 Task: Create in the project VitalTech and in the Backlog issue 'Develop a new tool for automated testing of database management systems' a child issue 'Email campaign segmentation testing and optimization', and assign it to team member softage.1@softage.net.
Action: Mouse moved to (242, 66)
Screenshot: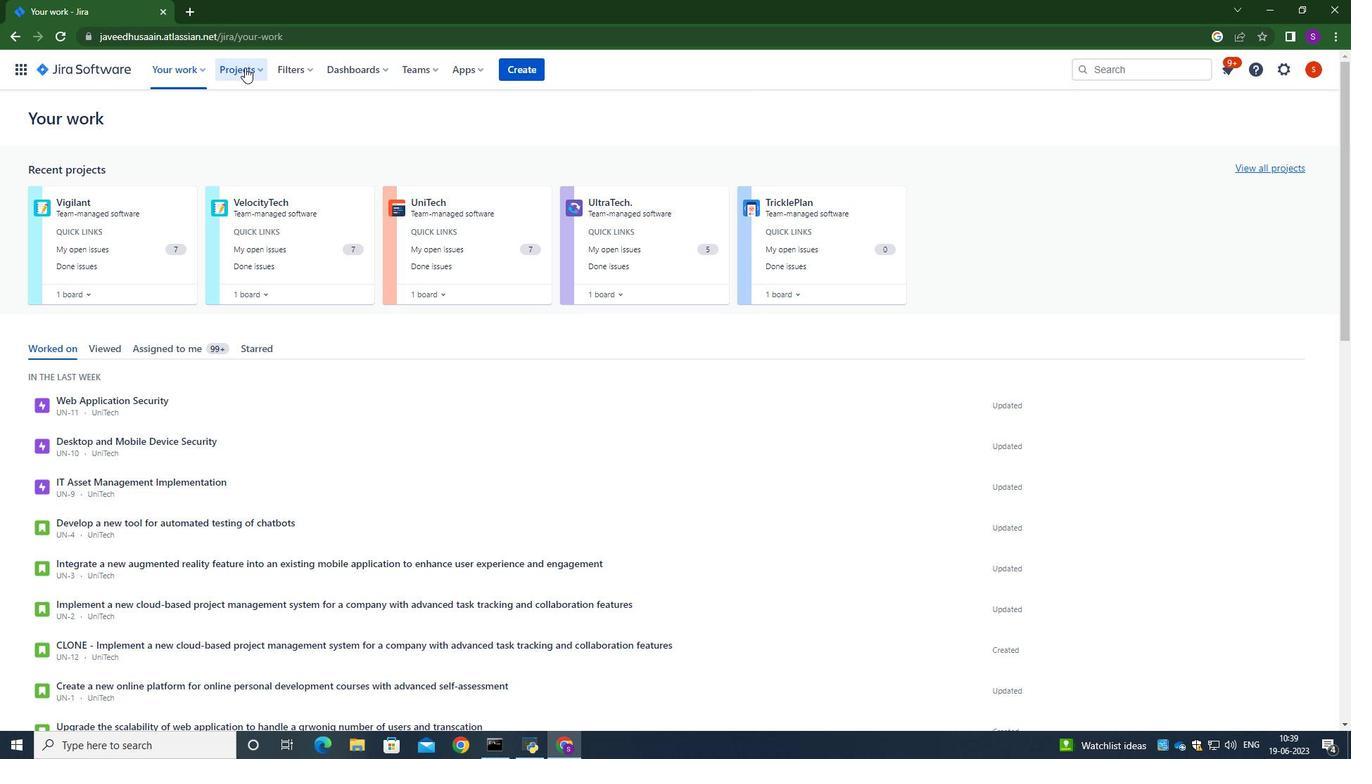 
Action: Mouse pressed left at (242, 66)
Screenshot: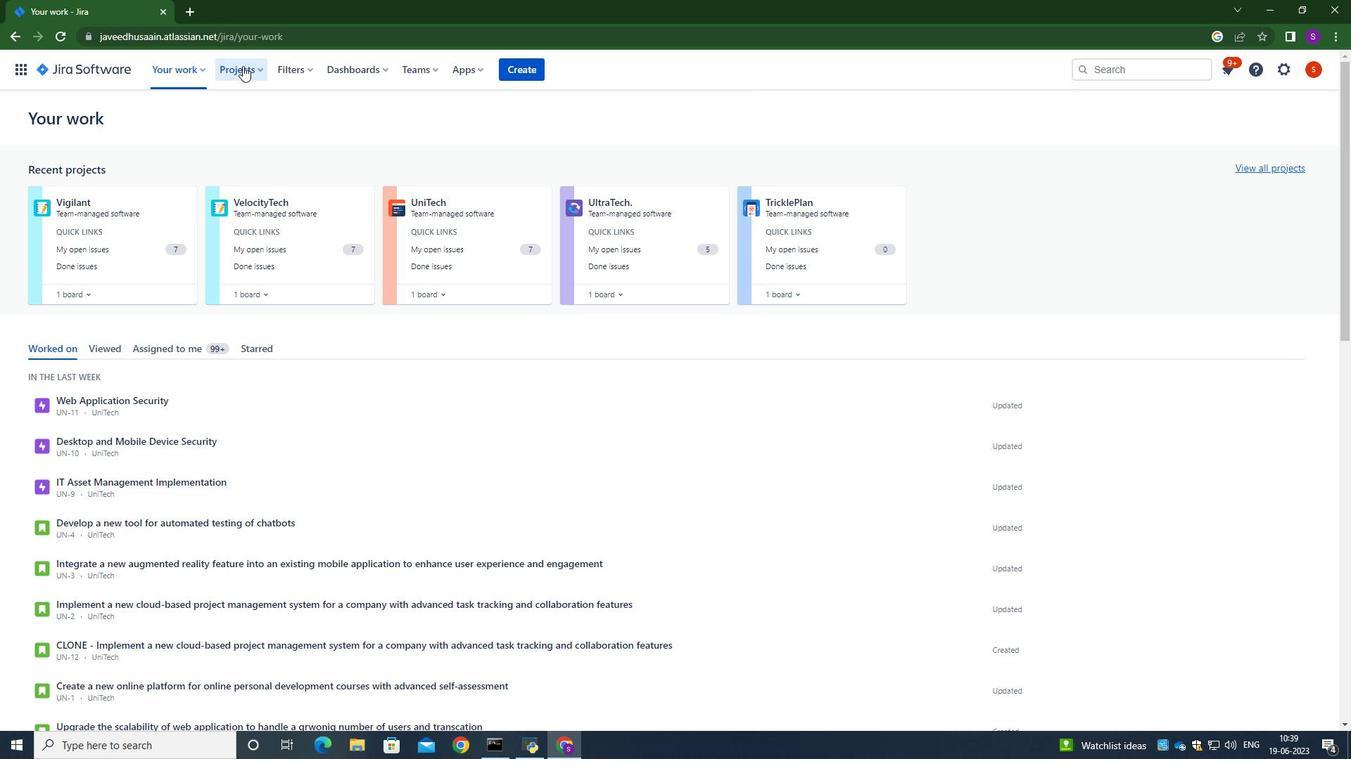 
Action: Mouse moved to (306, 171)
Screenshot: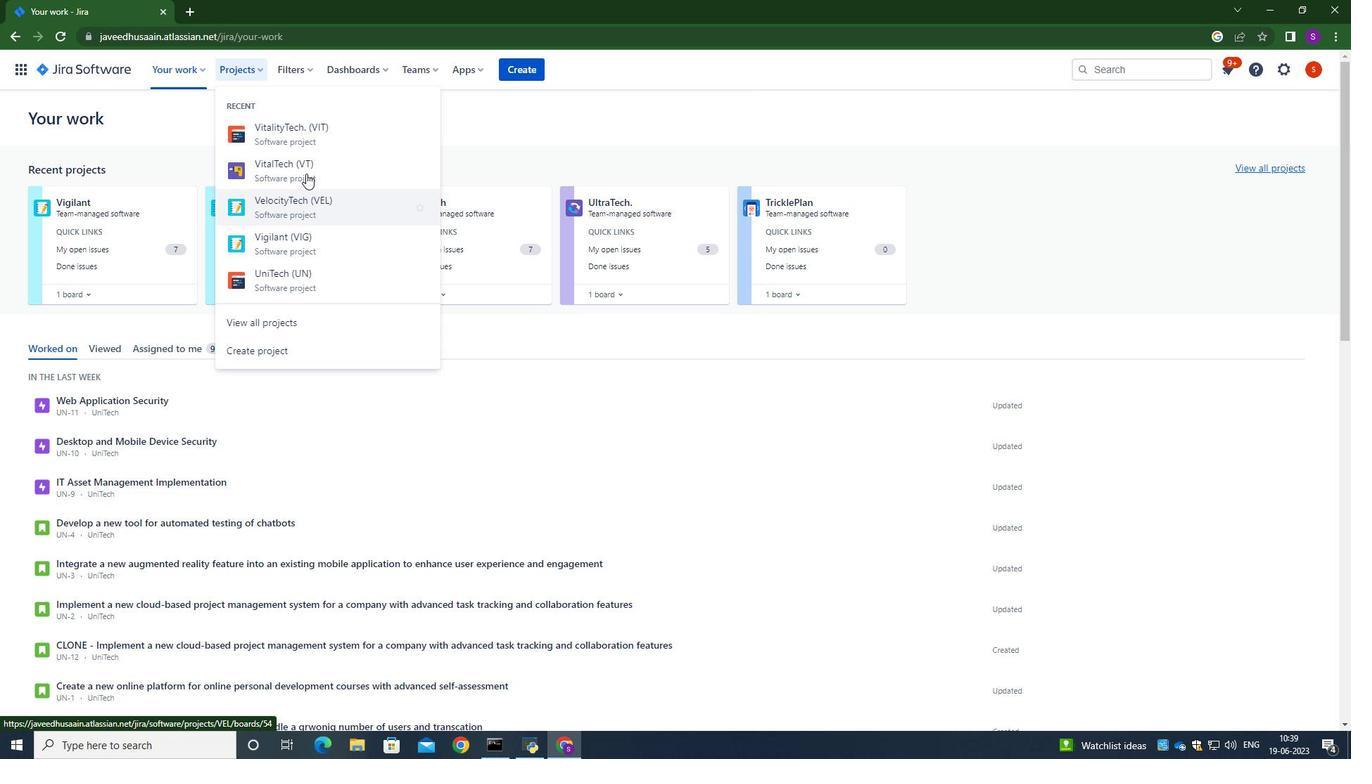 
Action: Mouse pressed left at (306, 171)
Screenshot: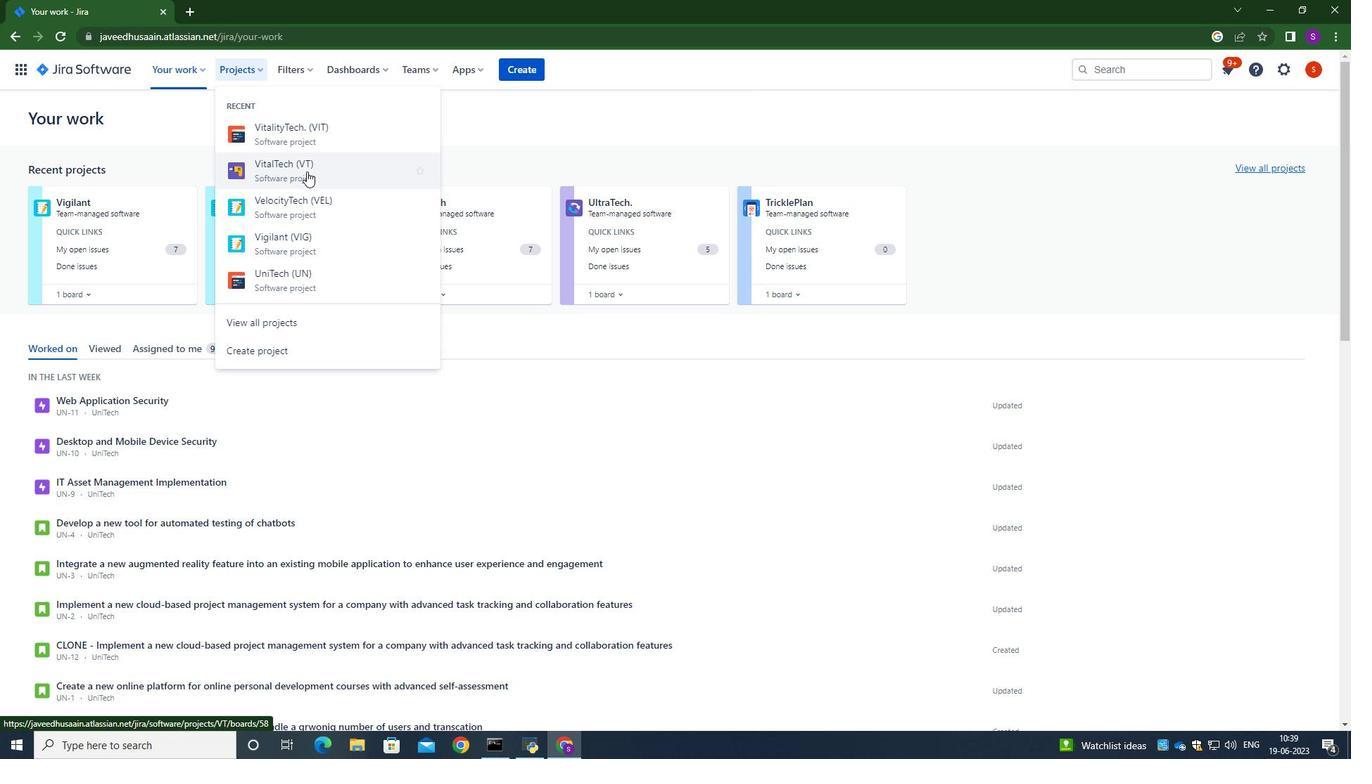 
Action: Mouse moved to (99, 217)
Screenshot: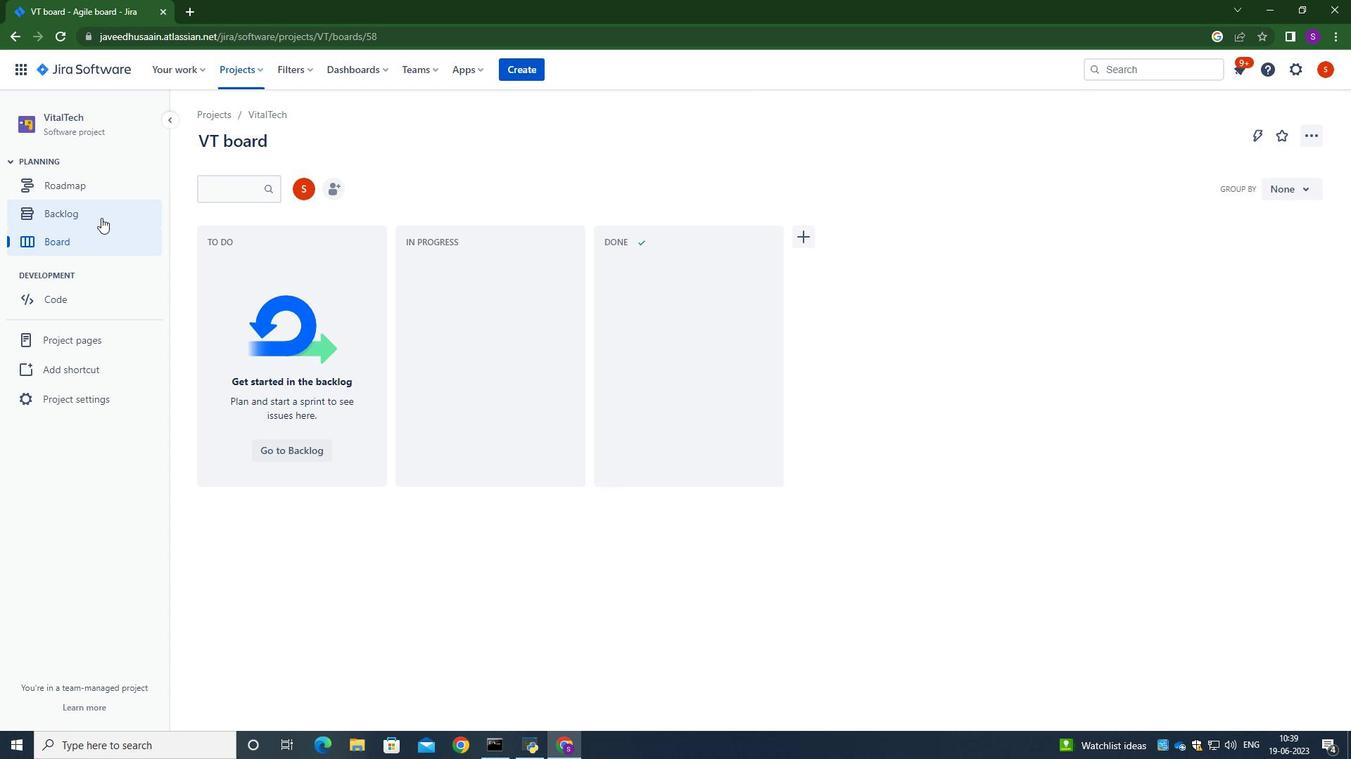 
Action: Mouse pressed left at (99, 217)
Screenshot: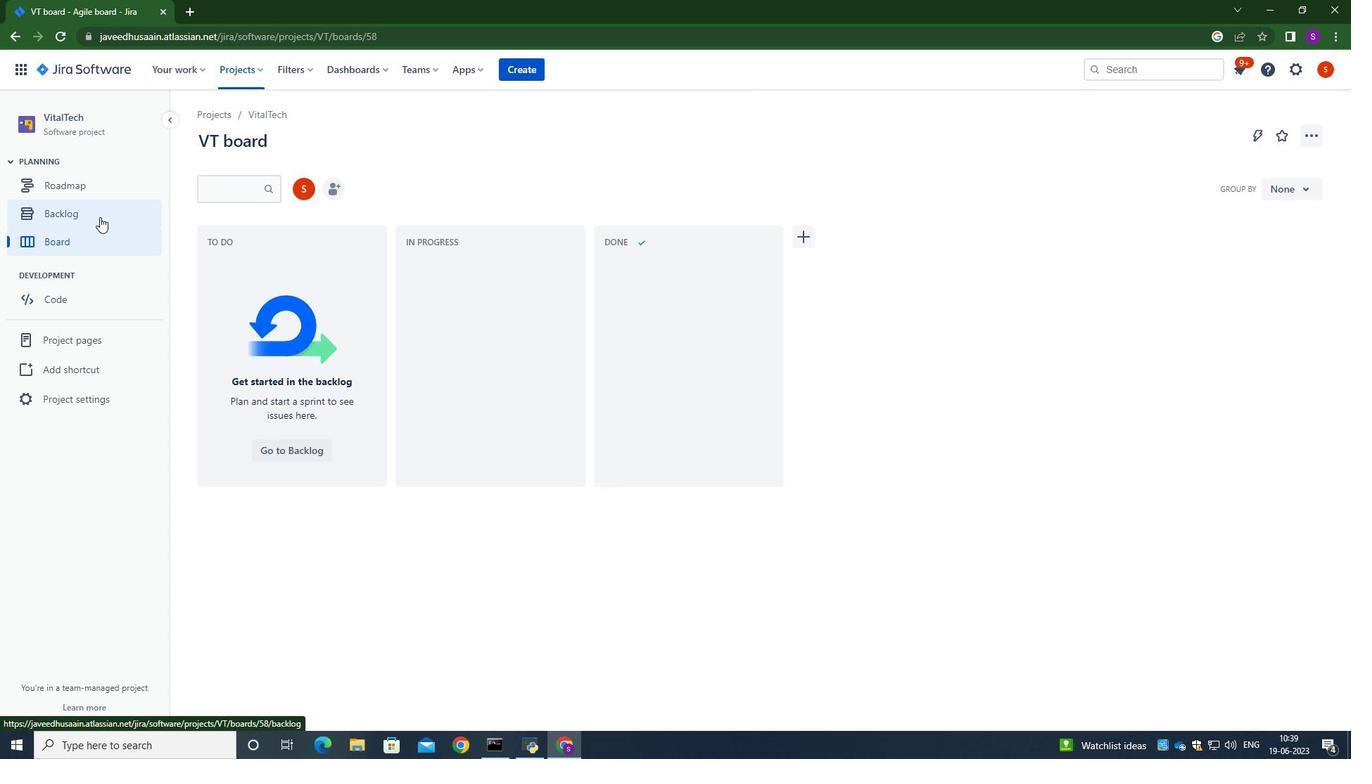 
Action: Mouse moved to (508, 256)
Screenshot: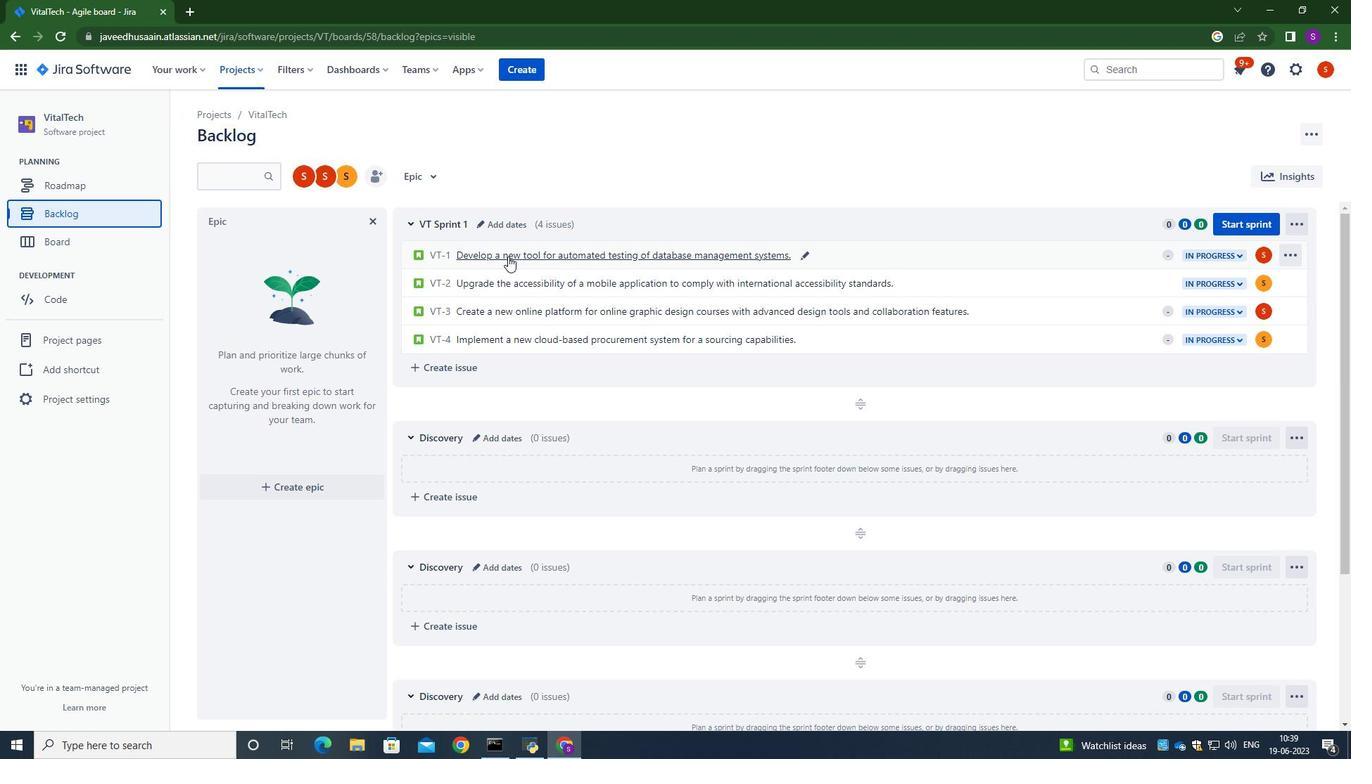 
Action: Mouse pressed left at (508, 256)
Screenshot: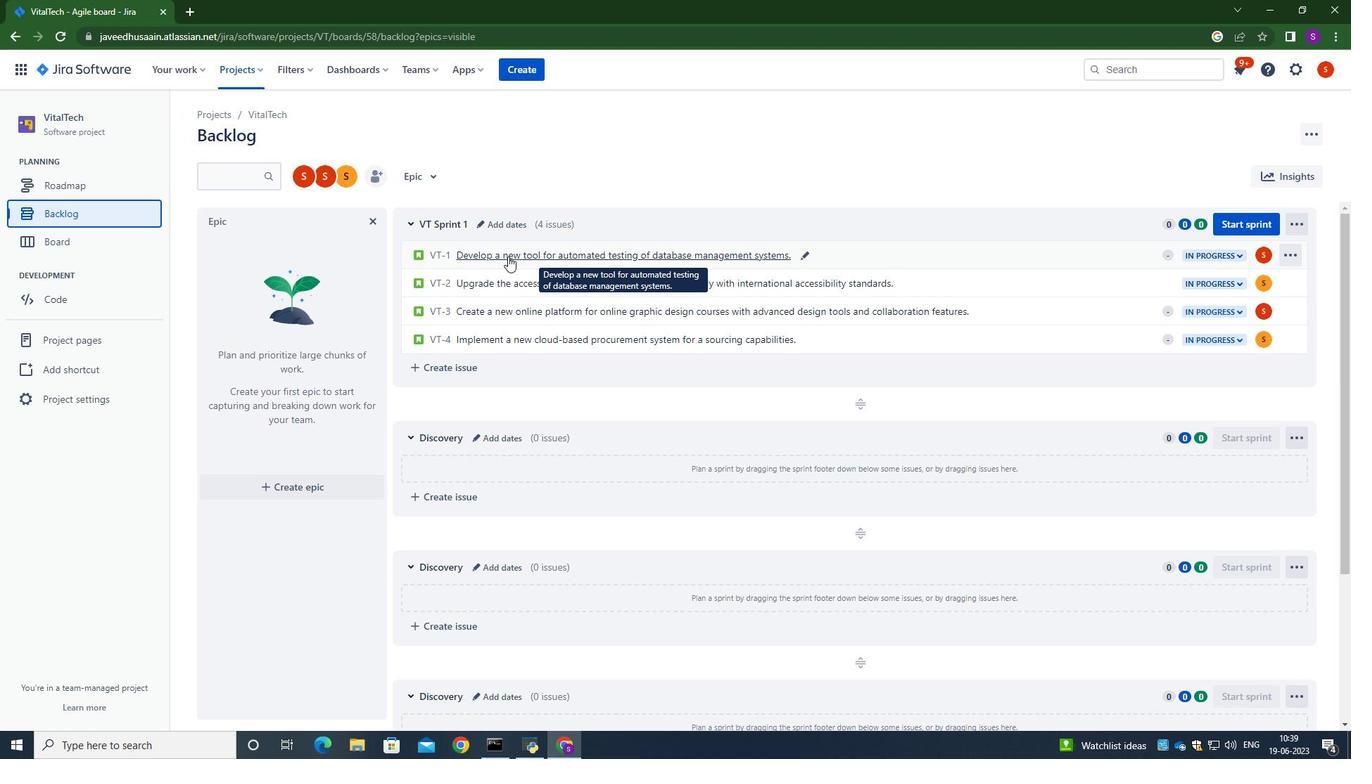 
Action: Mouse moved to (1102, 324)
Screenshot: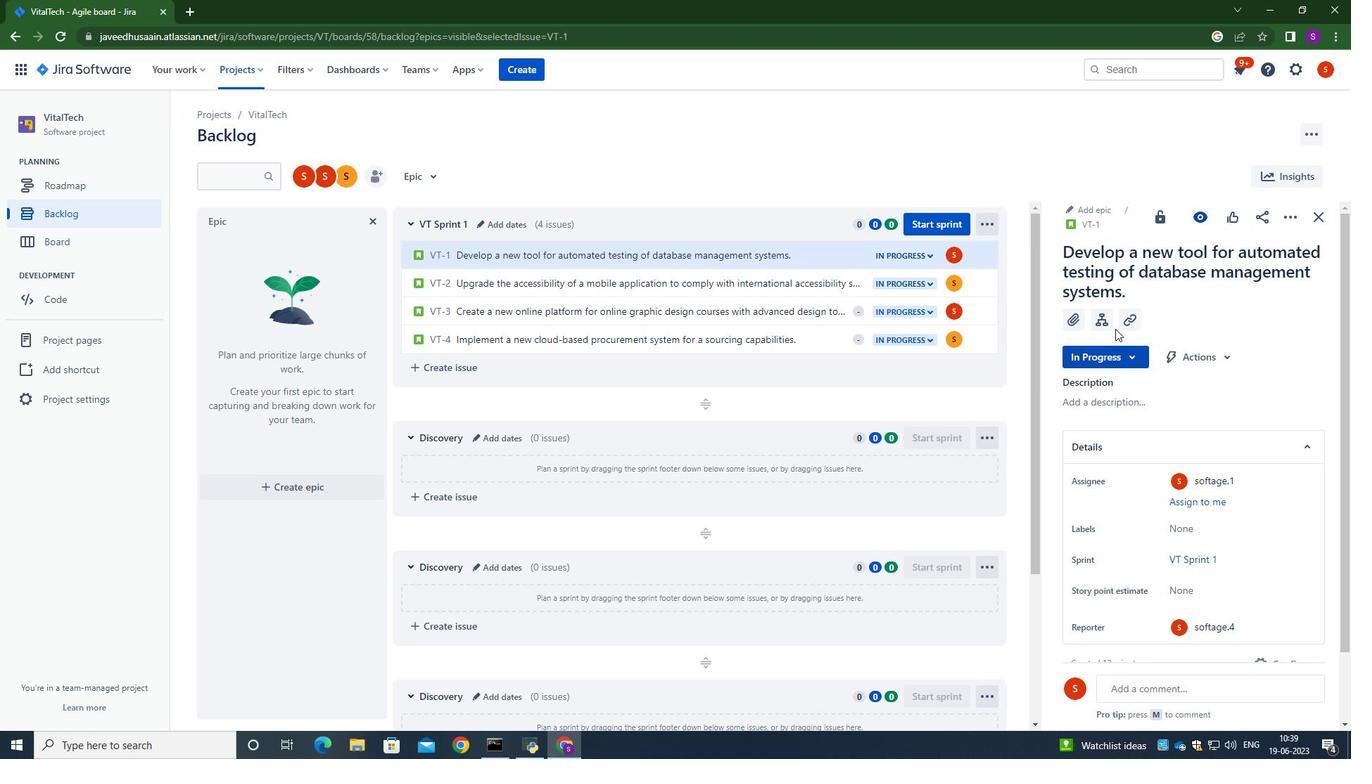 
Action: Mouse pressed left at (1102, 324)
Screenshot: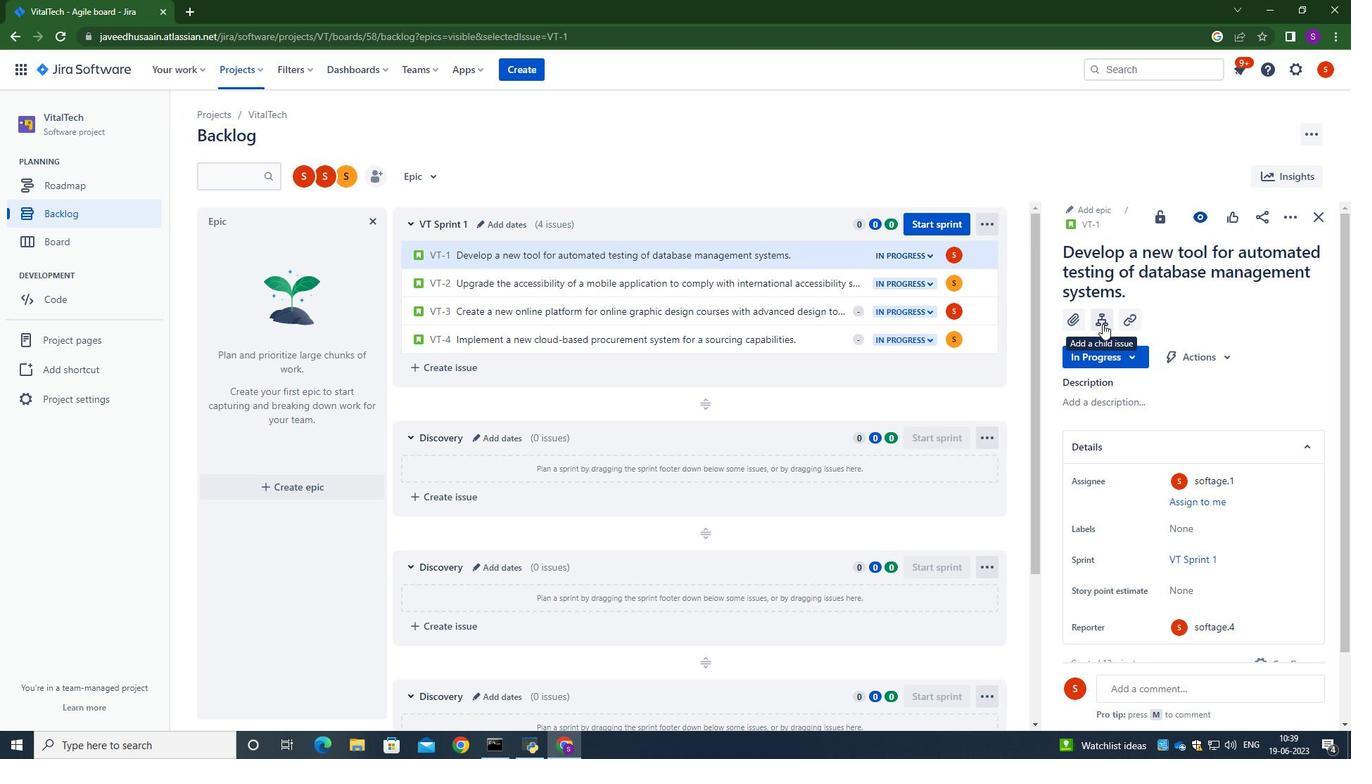 
Action: Mouse moved to (1135, 451)
Screenshot: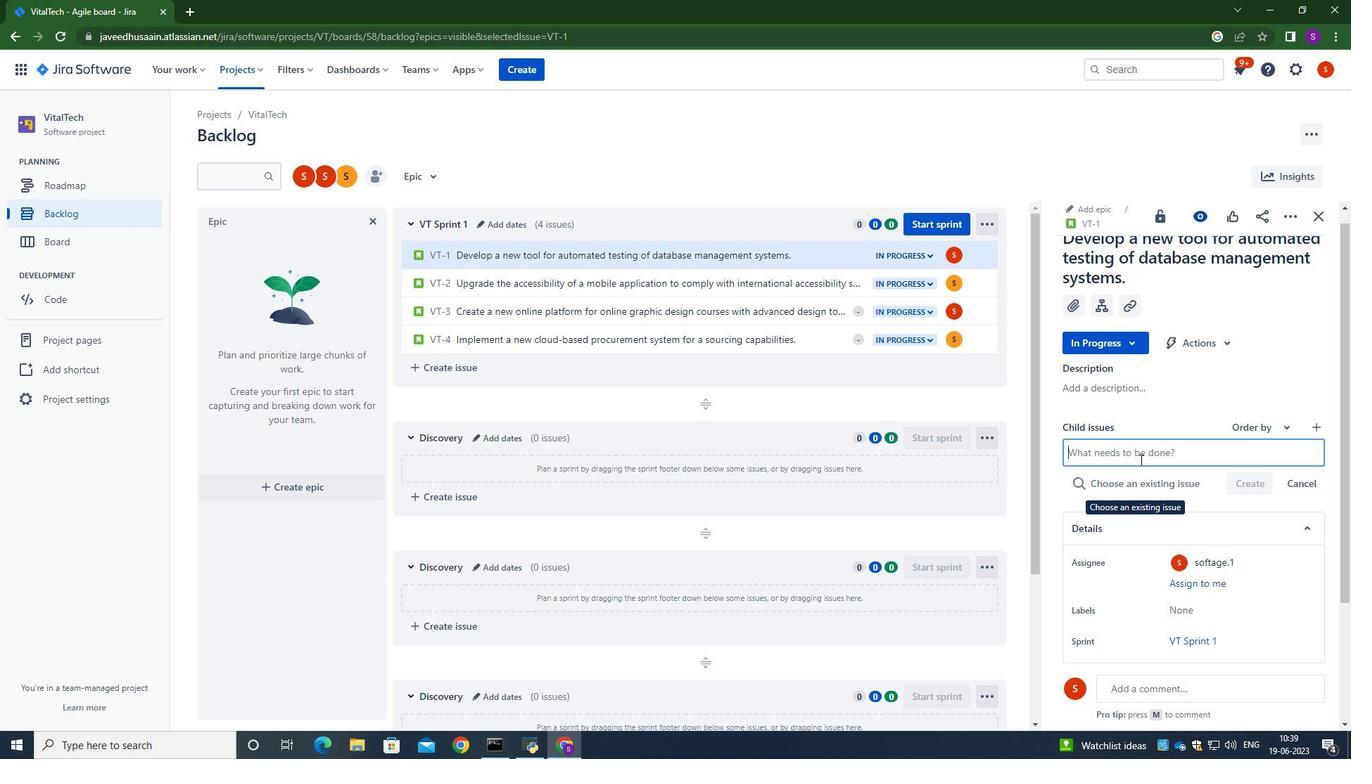 
Action: Mouse pressed left at (1135, 451)
Screenshot: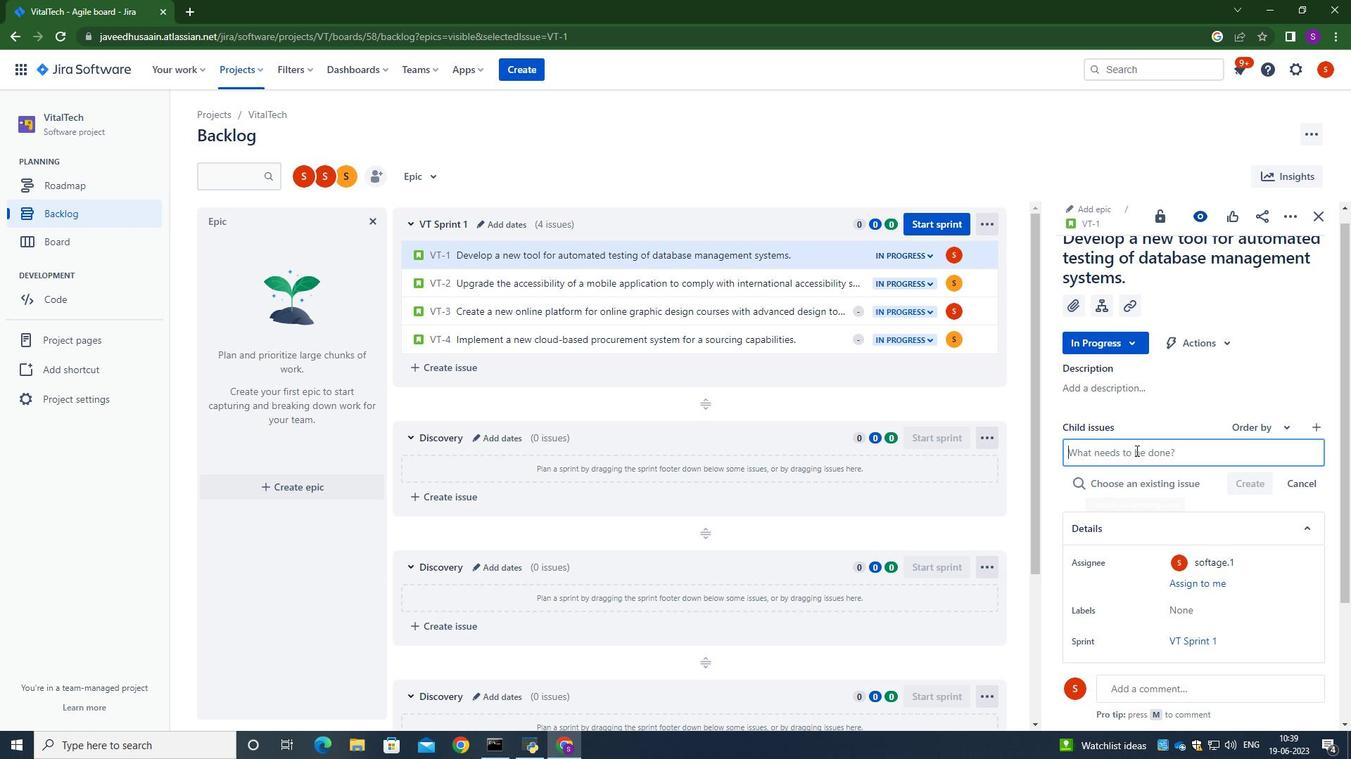 
Action: Mouse moved to (1130, 448)
Screenshot: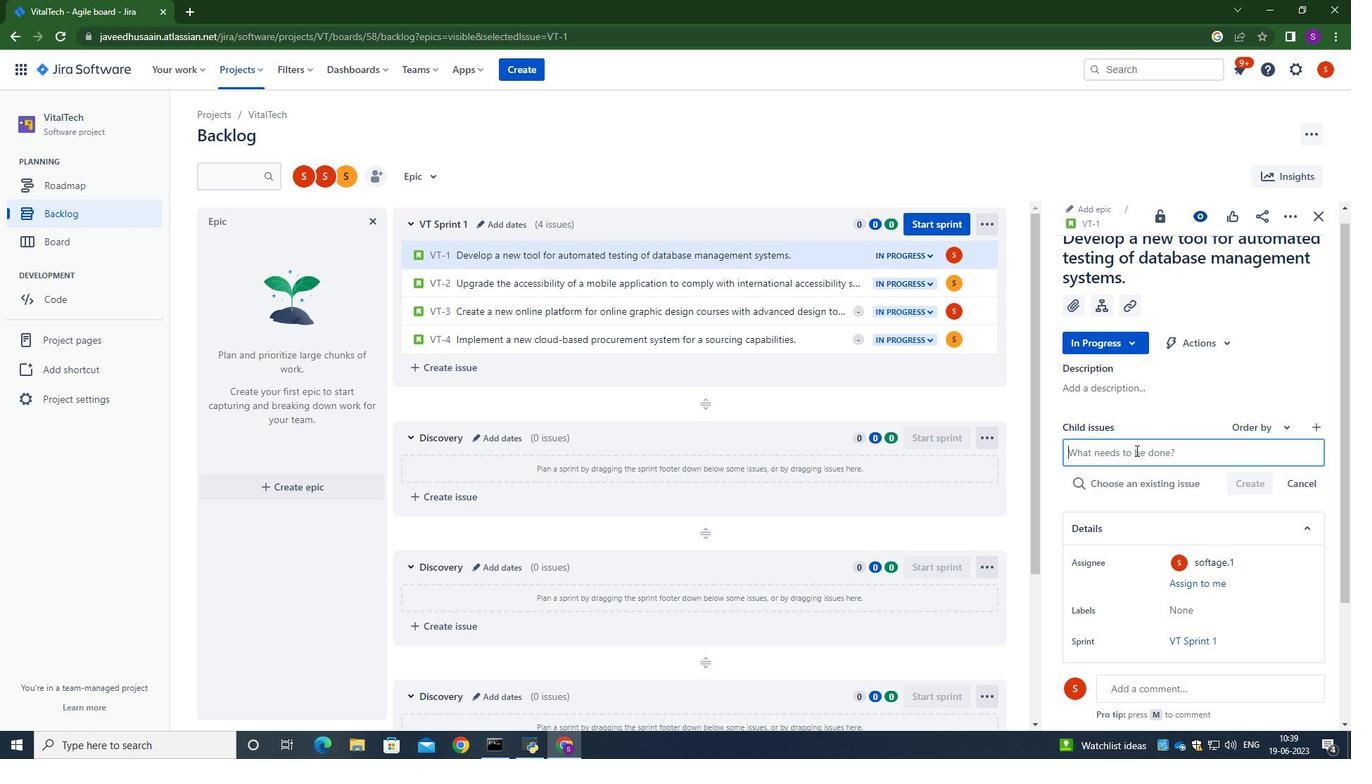 
Action: Key pressed <Key.caps_lock>D<Key.caps_lock>ev<Key.backspace><Key.backspace><Key.backspace><Key.backspace><Key.backspace>e<Key.backspace><Key.caps_lock>E<Key.caps_lock>mail<Key.space>ca,p<Key.backspace><Key.backspace>mpaign<Key.space>segmn<Key.backspace>entata<Key.backspace>ion<Key.space>testing<Key.space>and<Key.space>optimization.
Screenshot: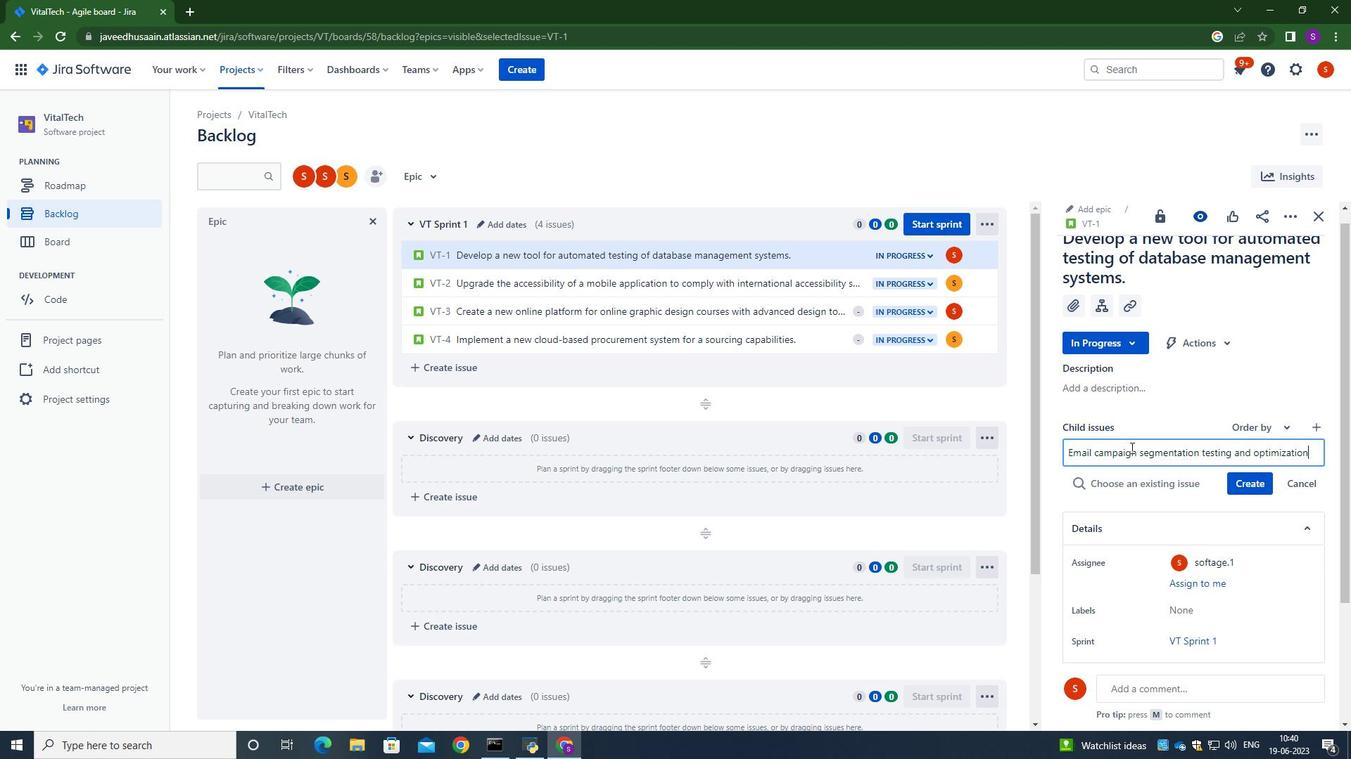 
Action: Mouse moved to (1237, 482)
Screenshot: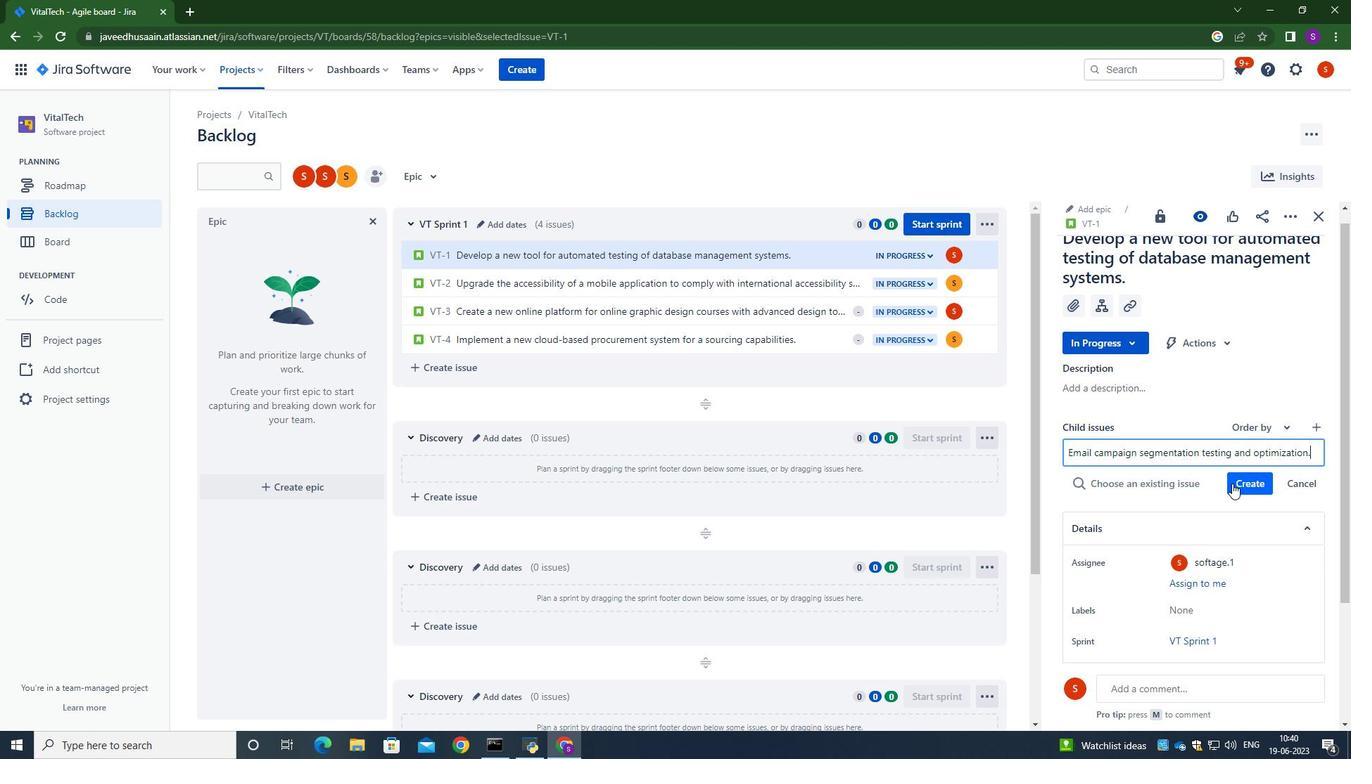 
Action: Mouse pressed left at (1237, 482)
Screenshot: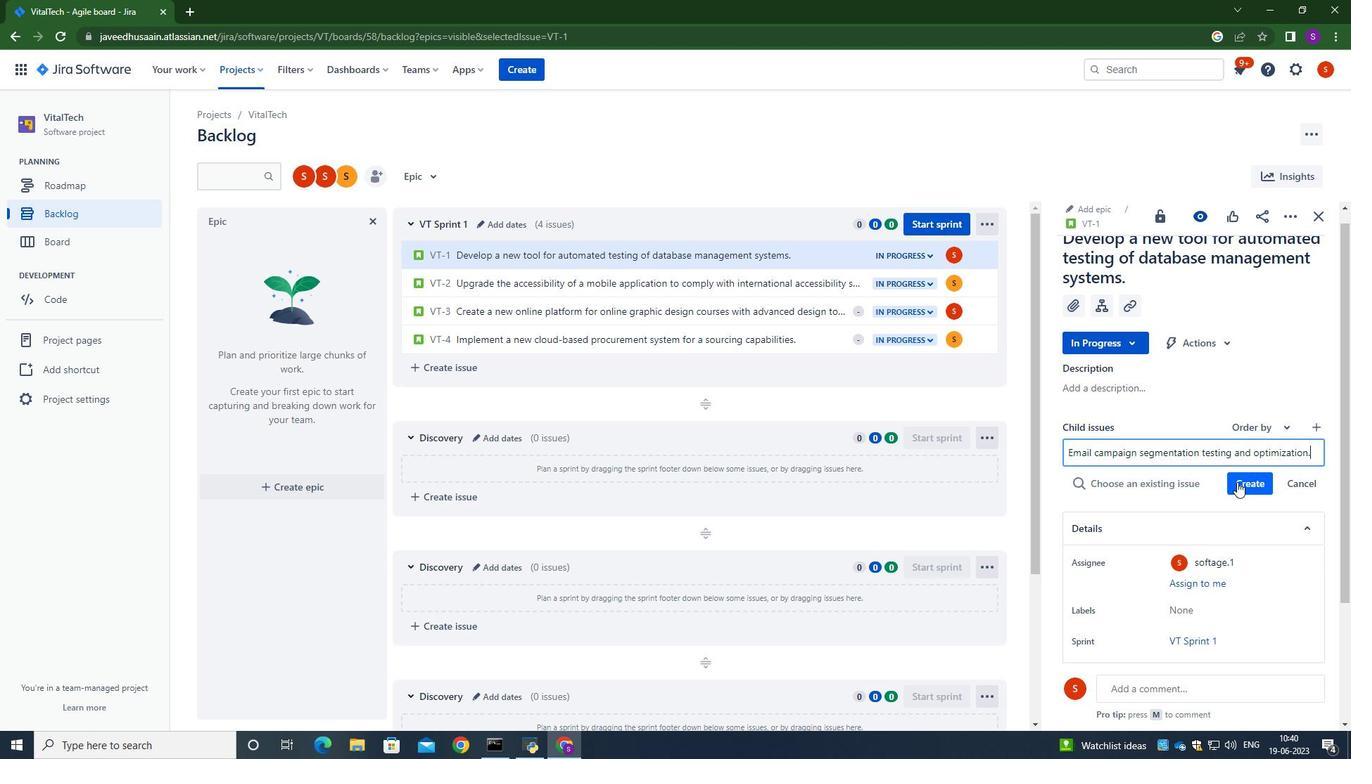 
Action: Mouse moved to (1263, 462)
Screenshot: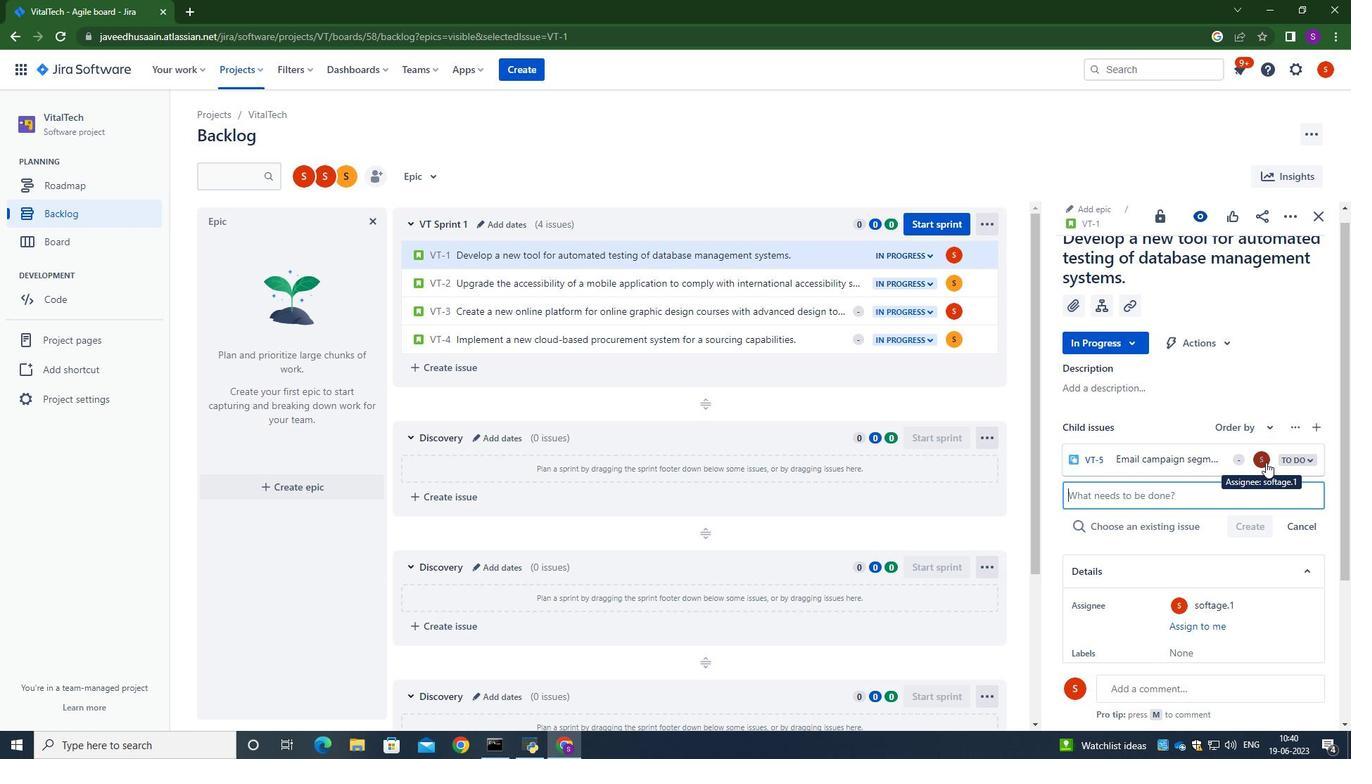 
Action: Mouse pressed left at (1263, 462)
Screenshot: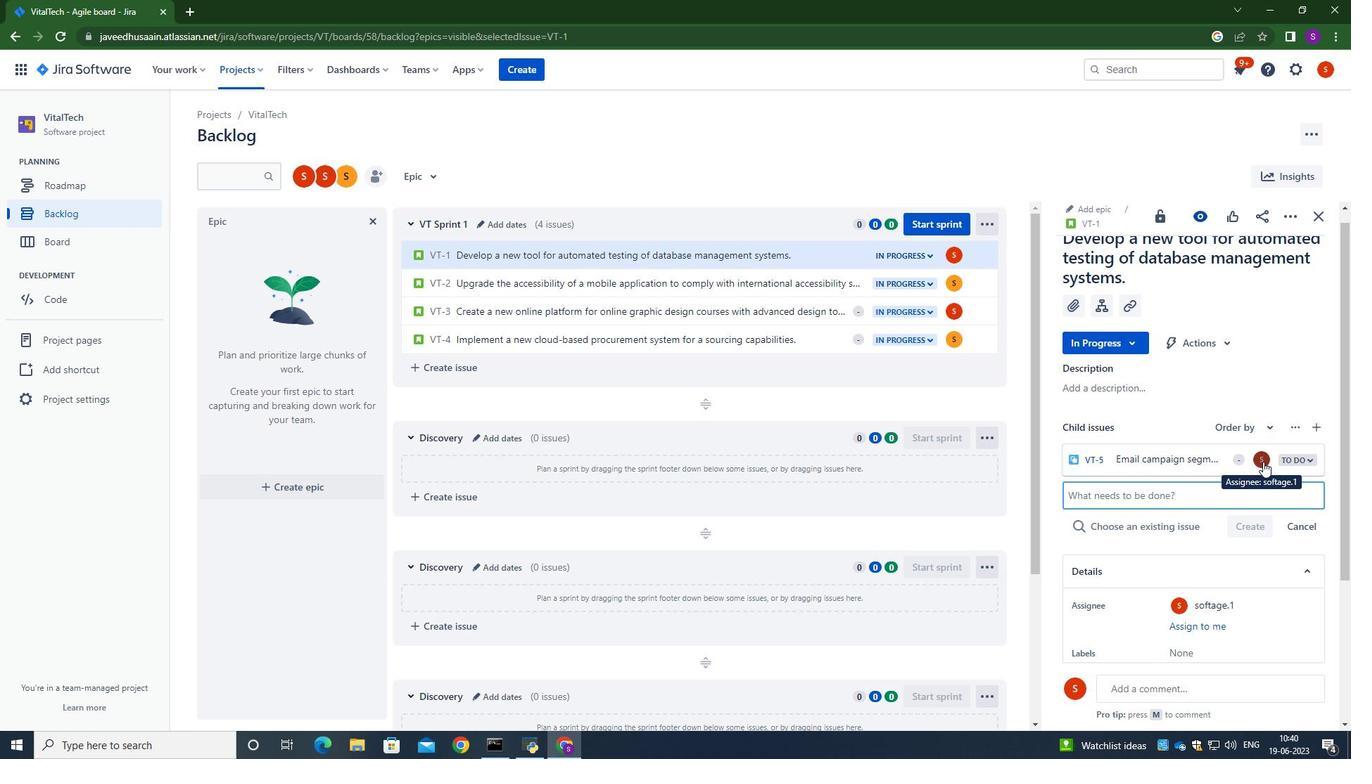 
Action: Mouse moved to (1152, 373)
Screenshot: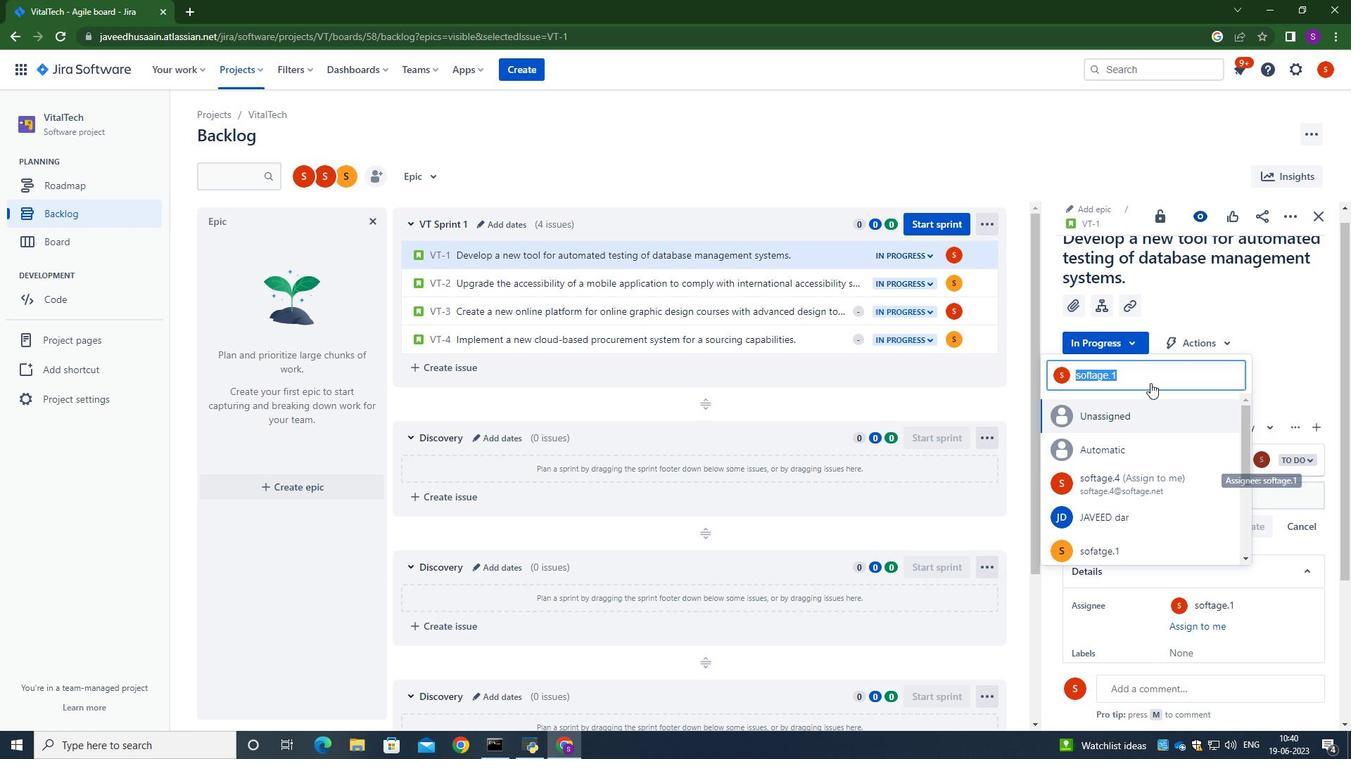 
Action: Key pressed softat<Key.backspace>ge.1<Key.shift>@softage.net
Screenshot: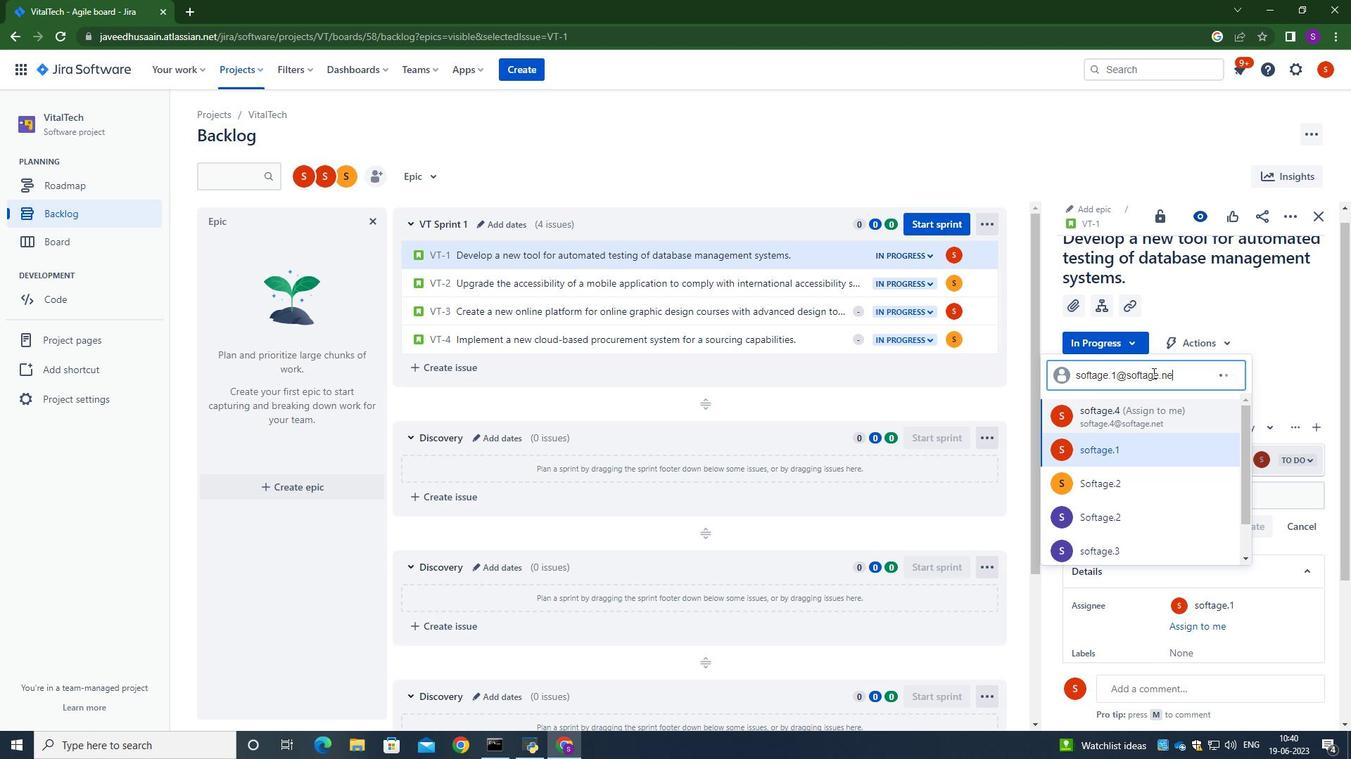 
Action: Mouse moved to (1113, 462)
Screenshot: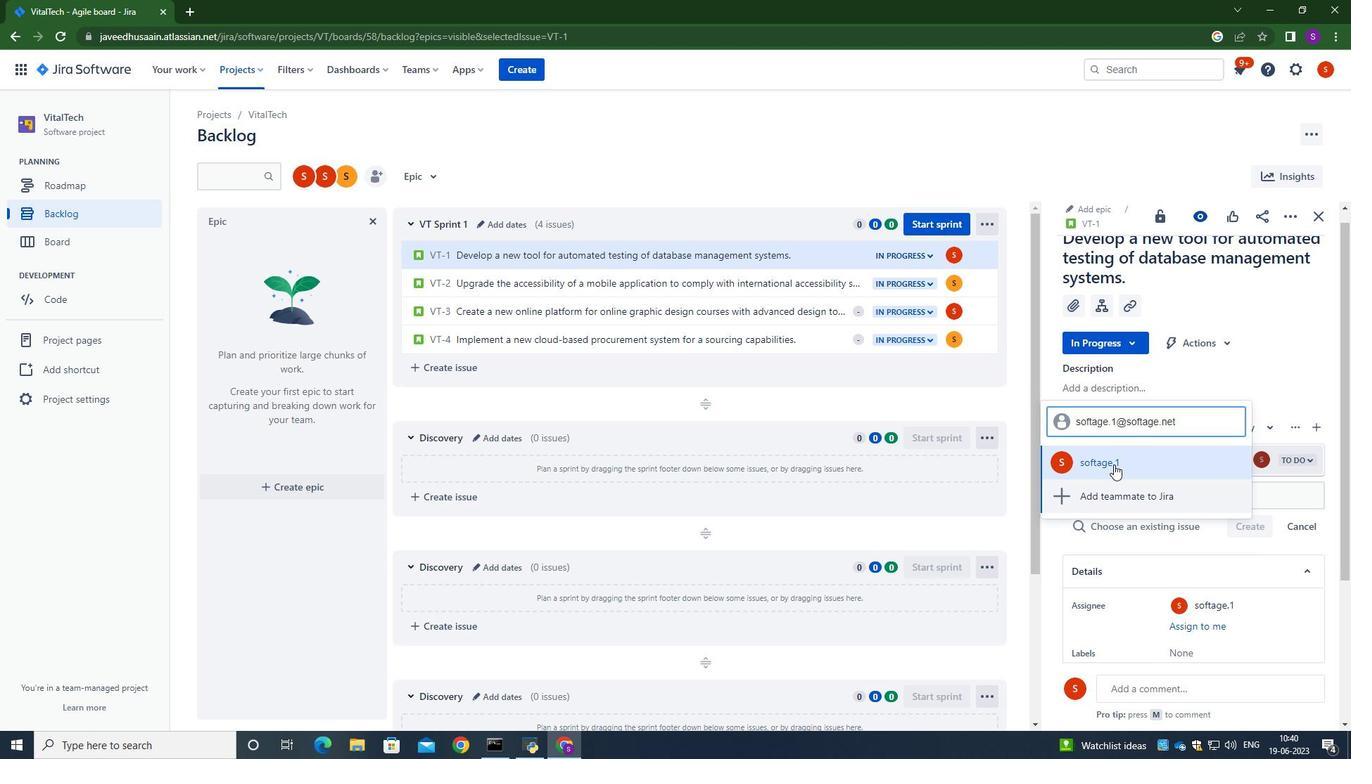 
Action: Mouse pressed left at (1113, 462)
Screenshot: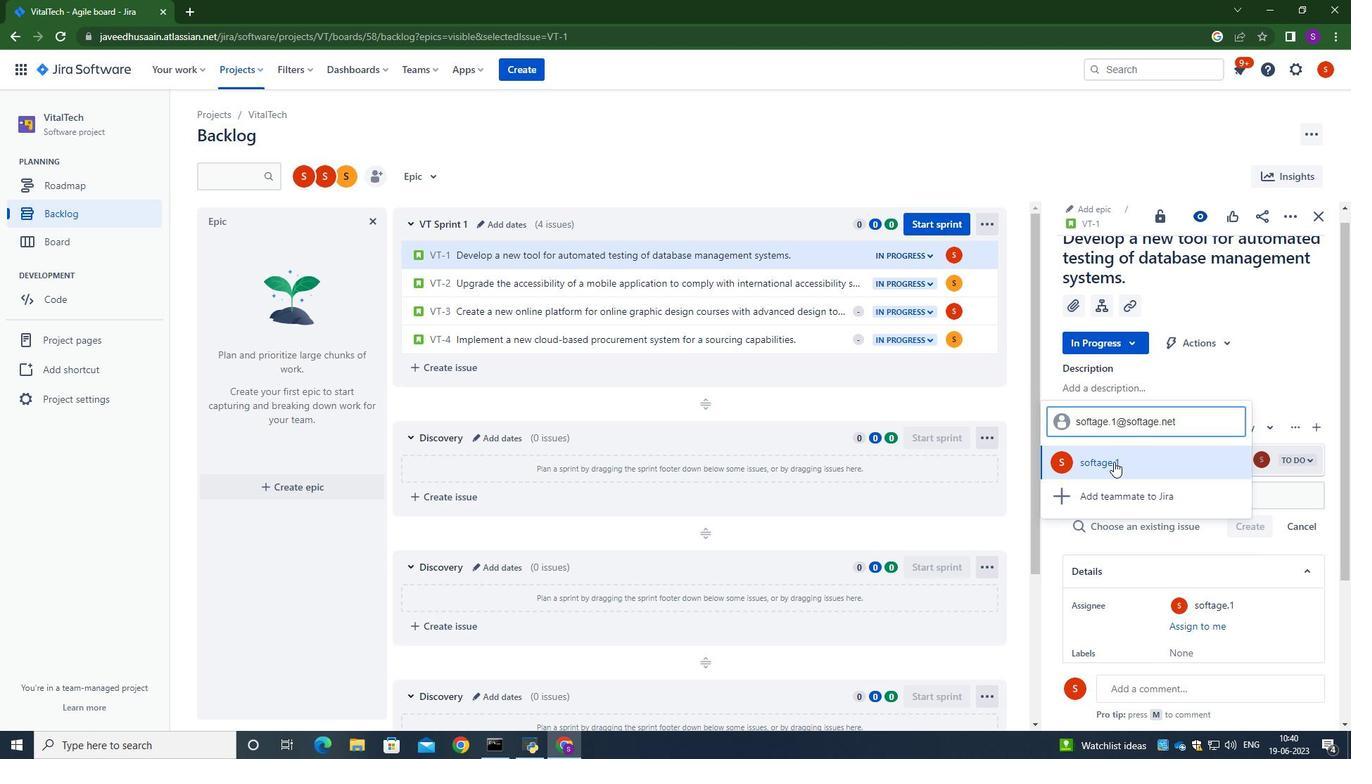 
Action: Mouse moved to (814, 147)
Screenshot: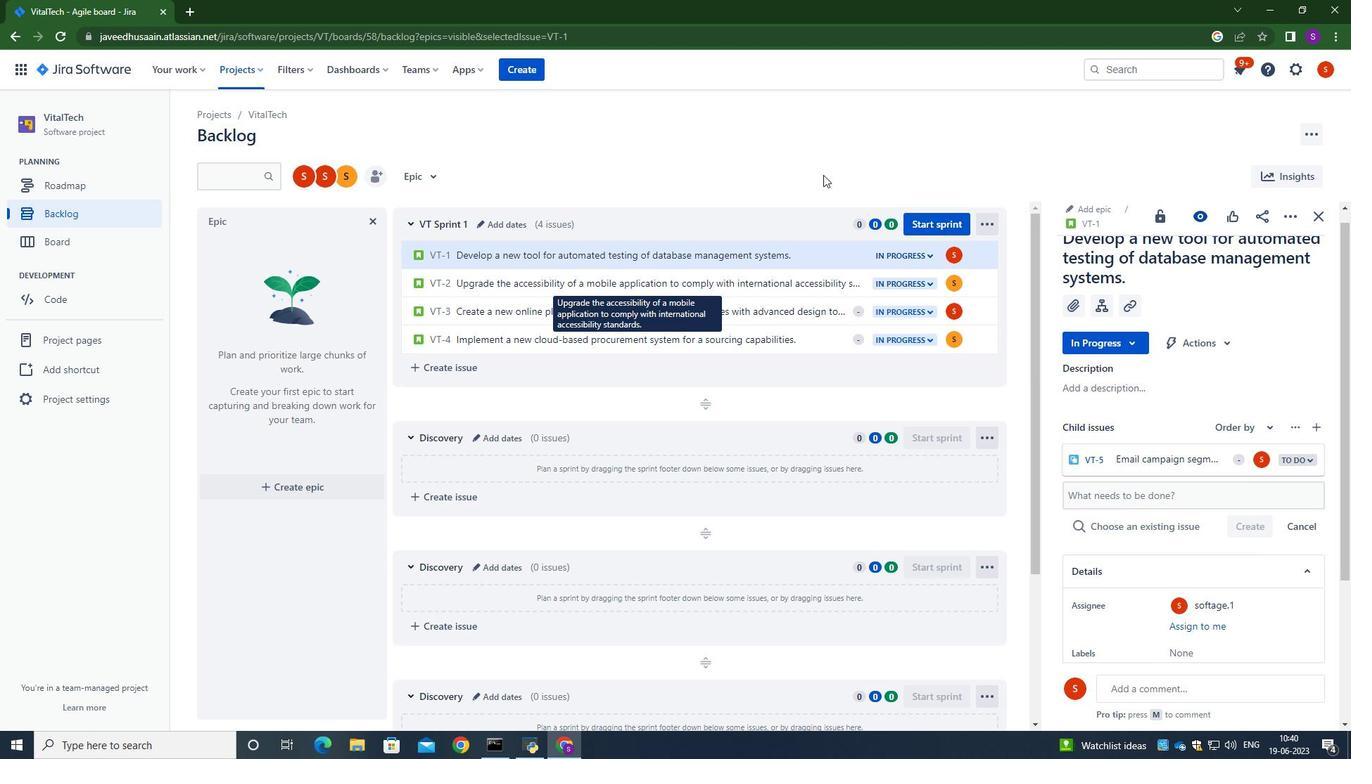 
Action: Mouse pressed left at (814, 147)
Screenshot: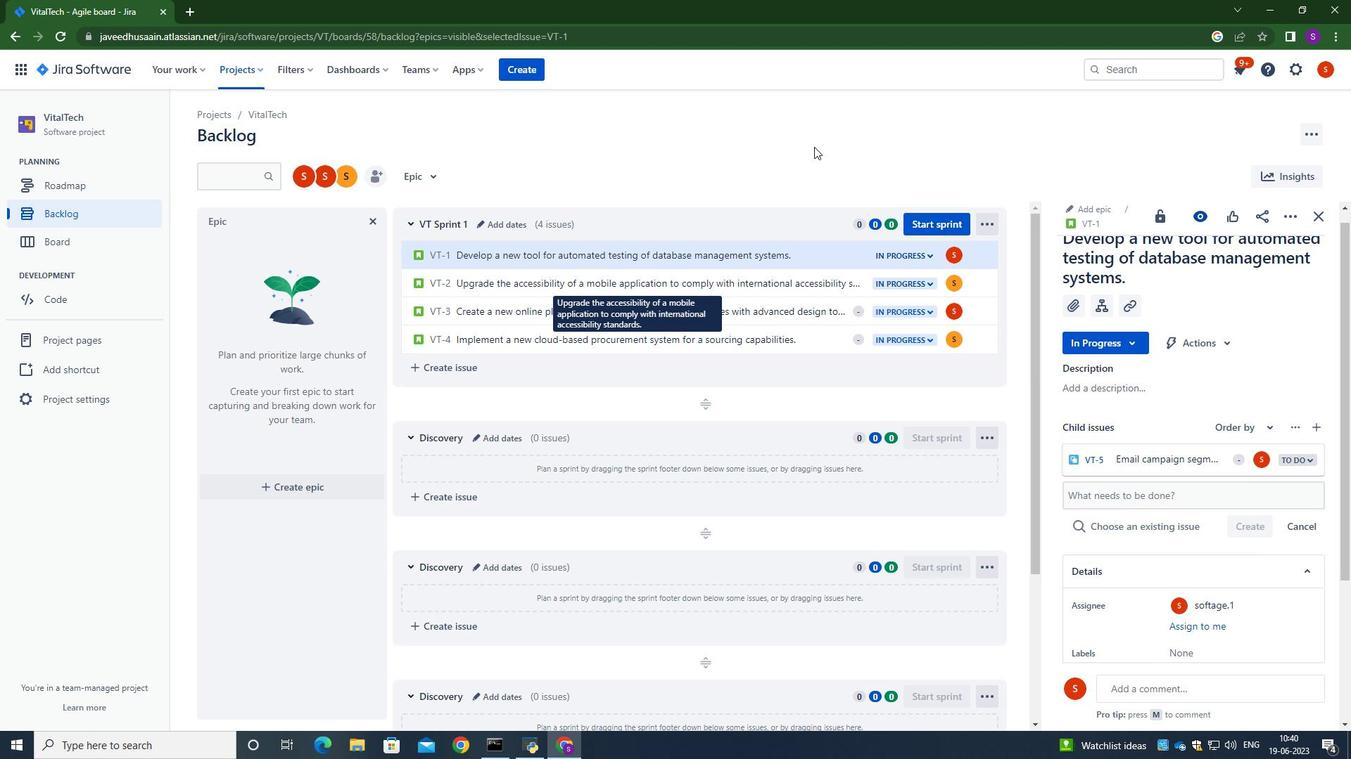 
Action: Mouse moved to (880, 185)
Screenshot: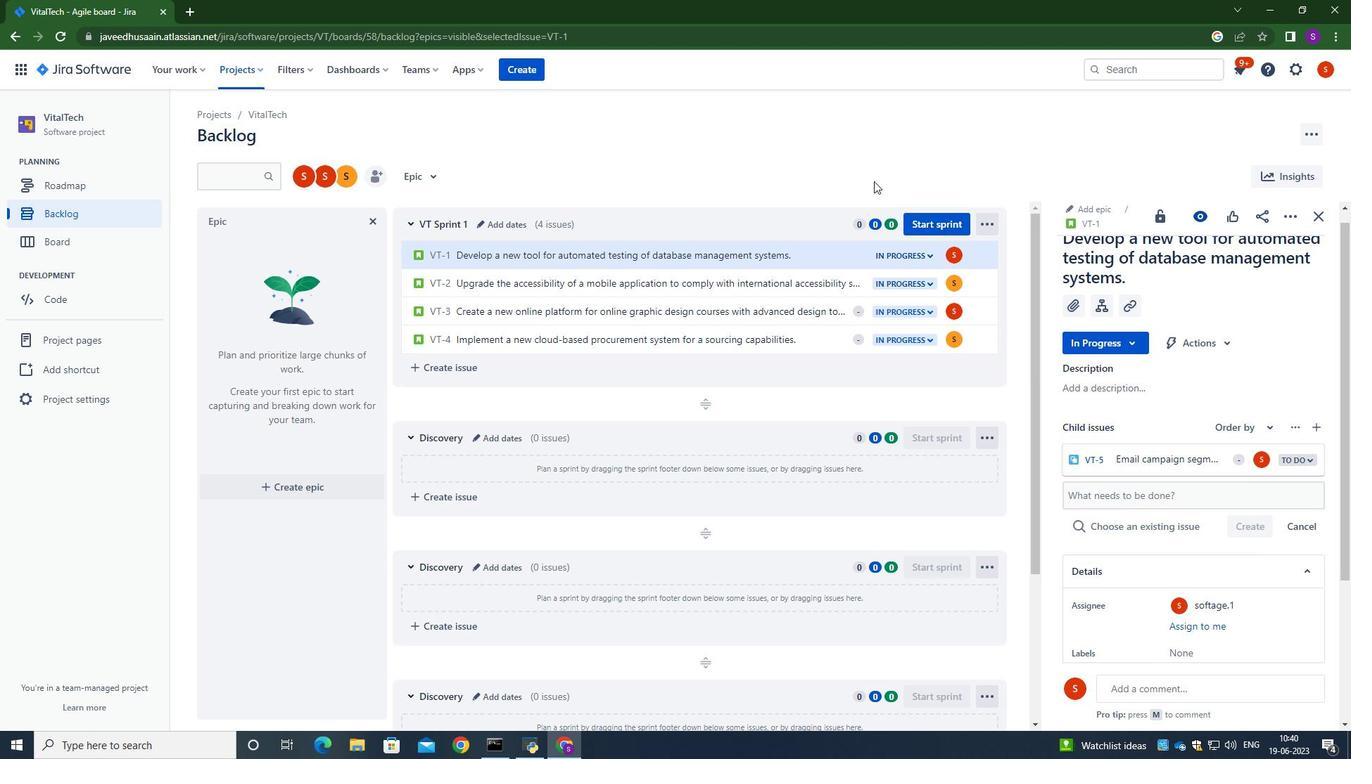 
